 Task: Check the data of townhouses with price drops in the last 5 years.
Action: Mouse moved to (584, 52)
Screenshot: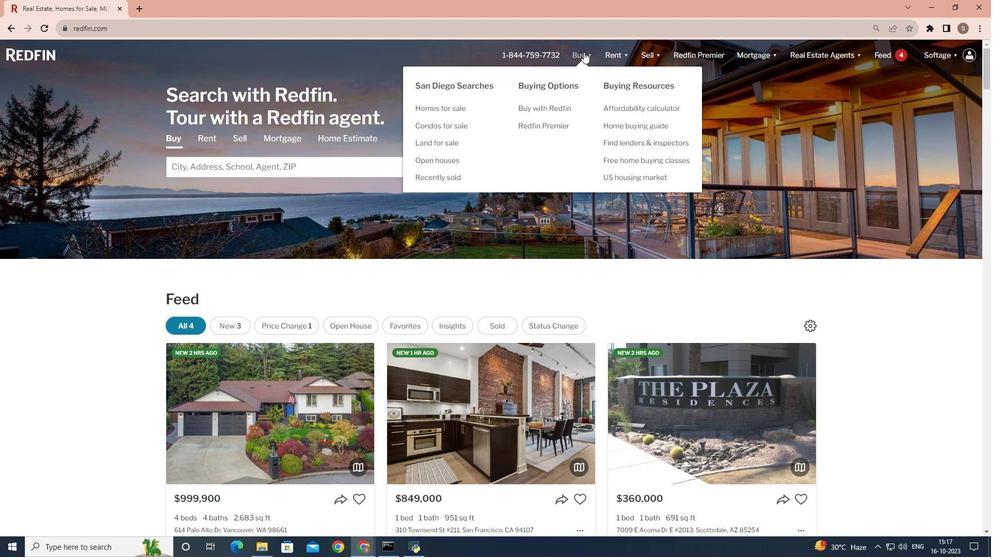 
Action: Mouse pressed left at (584, 52)
Screenshot: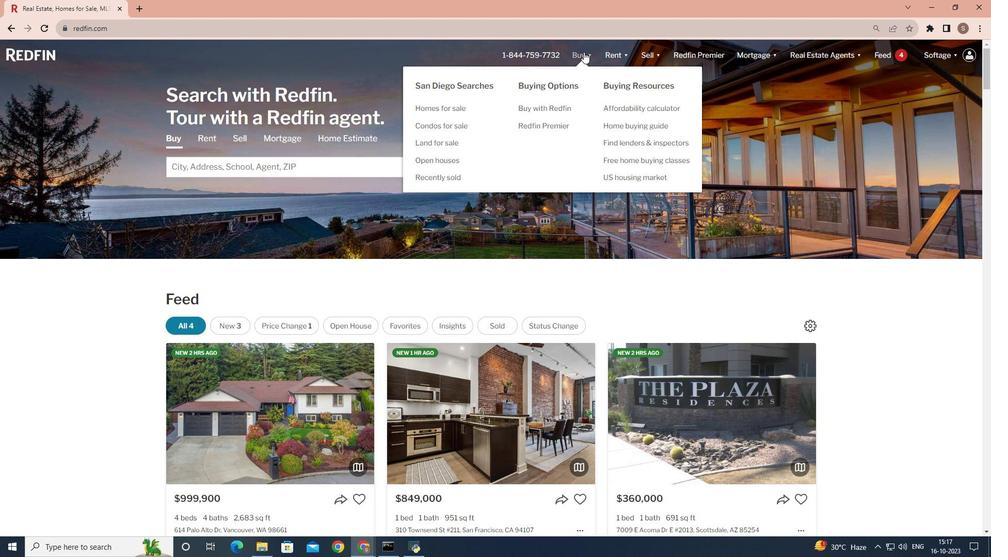 
Action: Mouse moved to (320, 217)
Screenshot: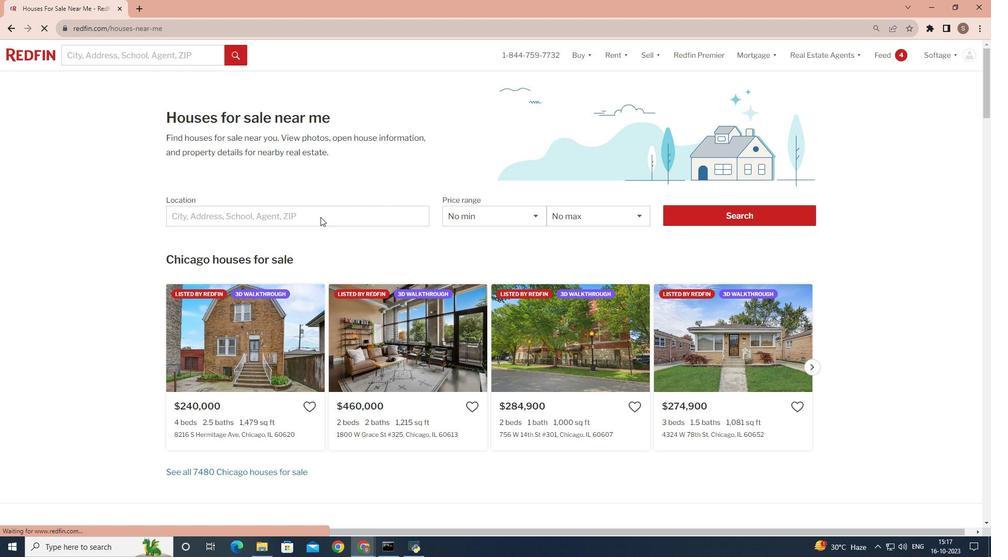 
Action: Mouse pressed left at (320, 217)
Screenshot: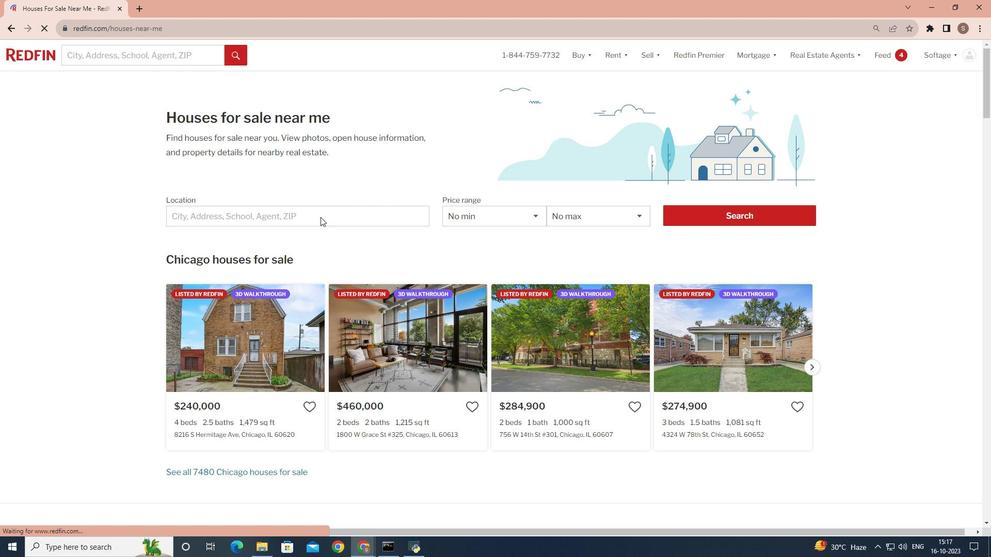 
Action: Mouse moved to (291, 212)
Screenshot: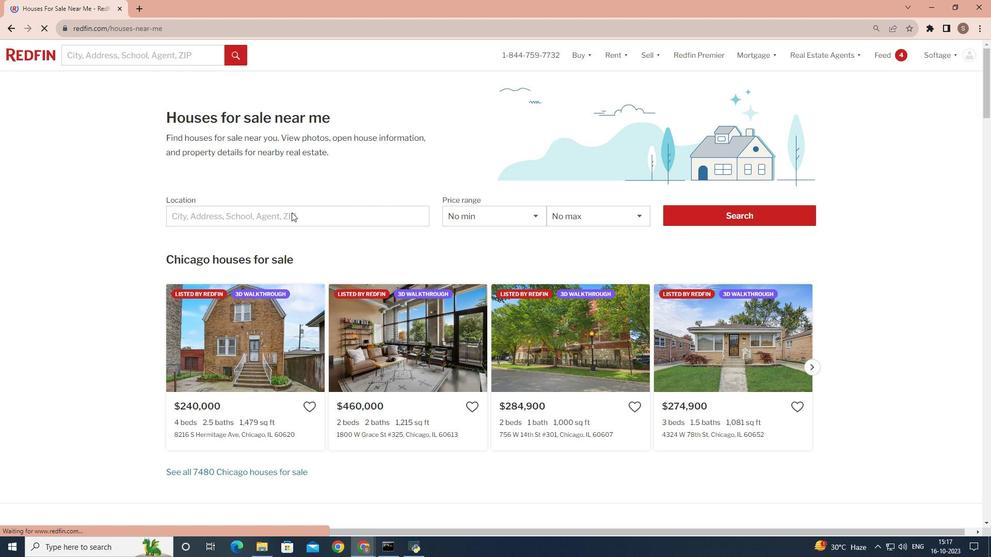 
Action: Mouse pressed left at (291, 212)
Screenshot: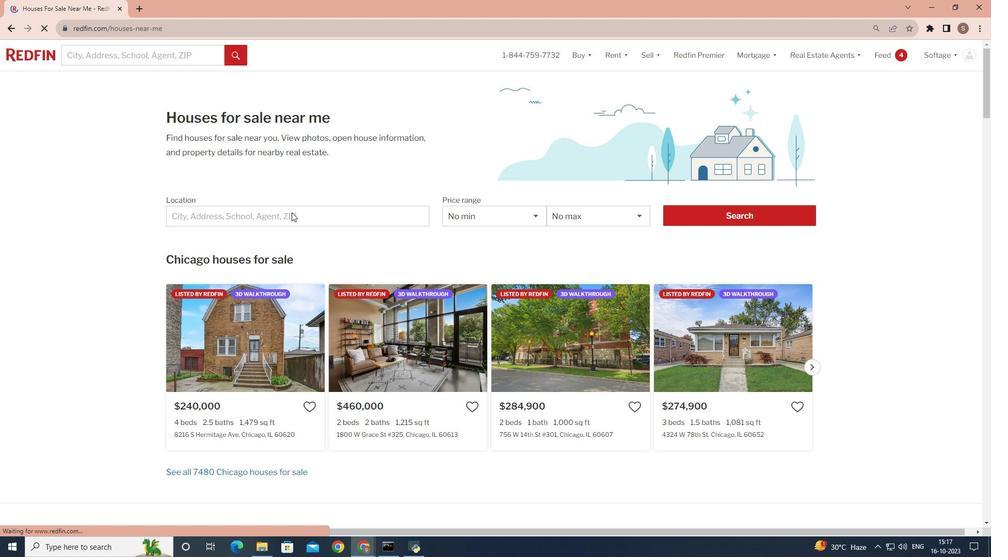 
Action: Mouse pressed left at (291, 212)
Screenshot: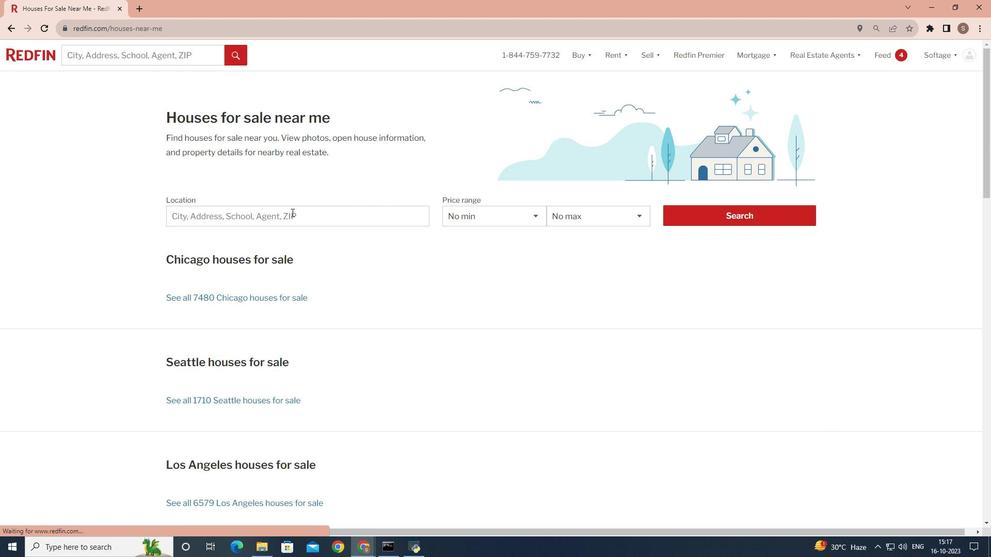 
Action: Key pressed <Key.shift>San<Key.space><Key.shift>Diego
Screenshot: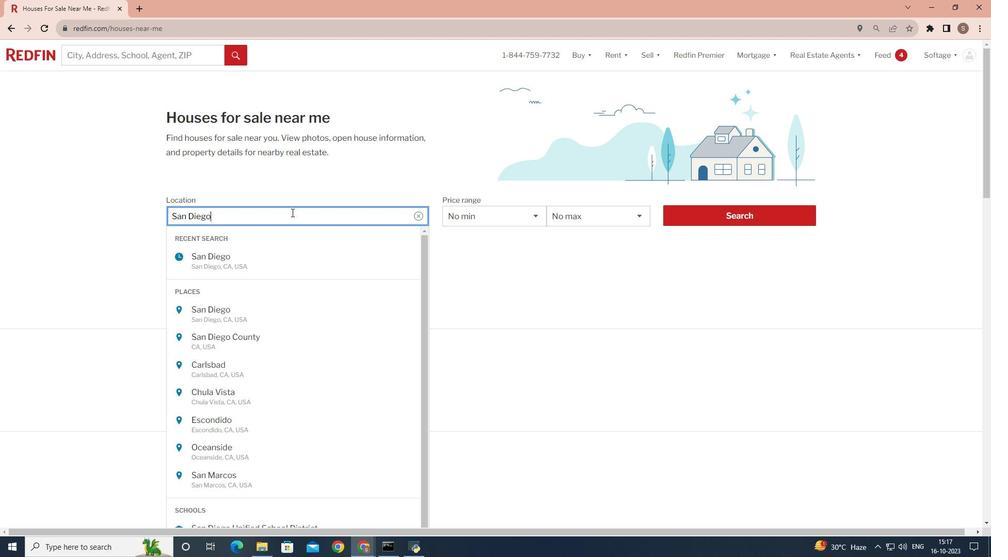 
Action: Mouse moved to (744, 215)
Screenshot: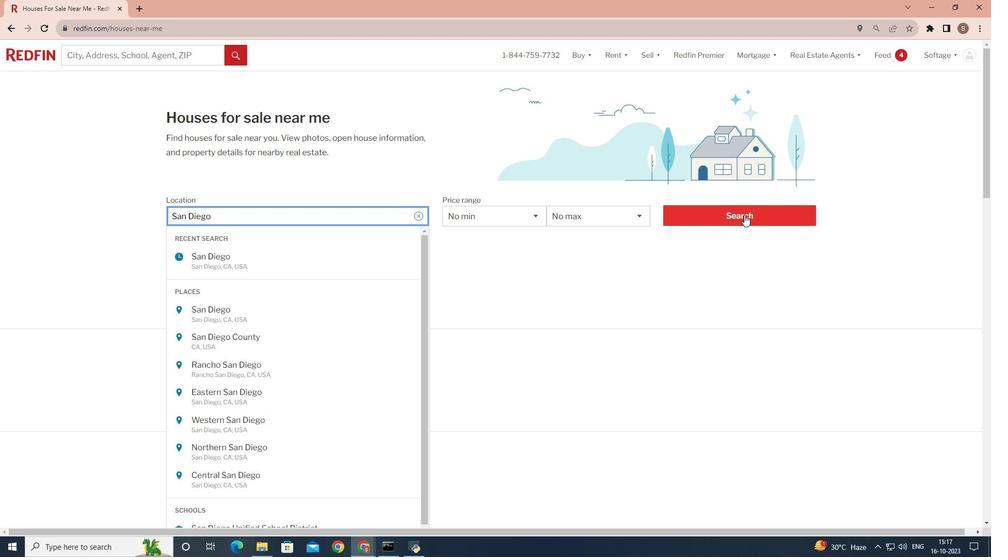 
Action: Mouse pressed left at (744, 215)
Screenshot: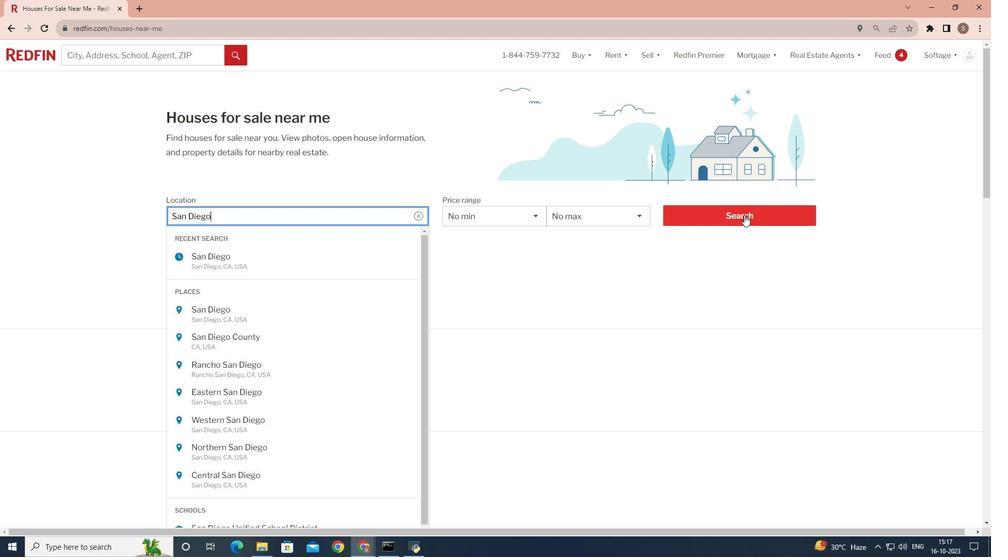
Action: Mouse pressed left at (744, 215)
Screenshot: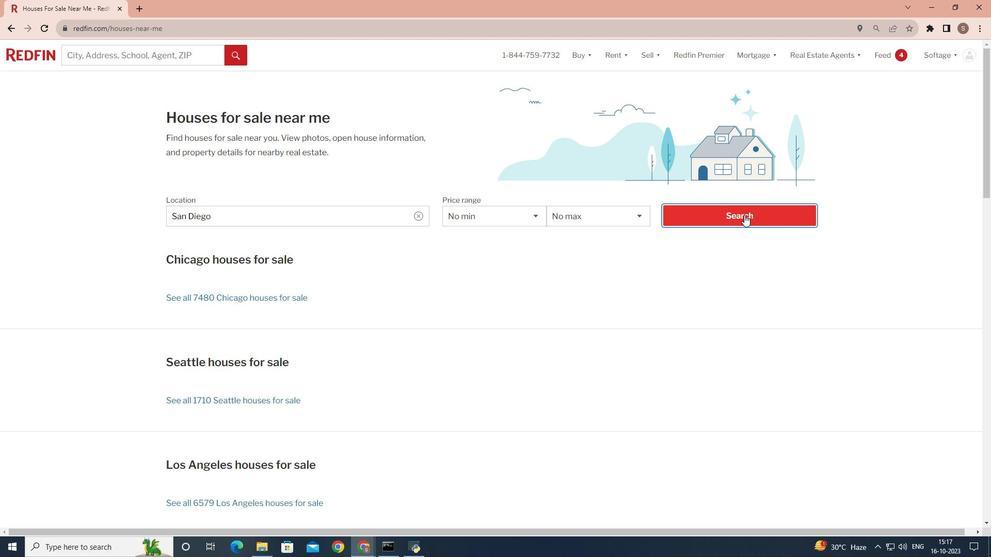
Action: Mouse moved to (863, 88)
Screenshot: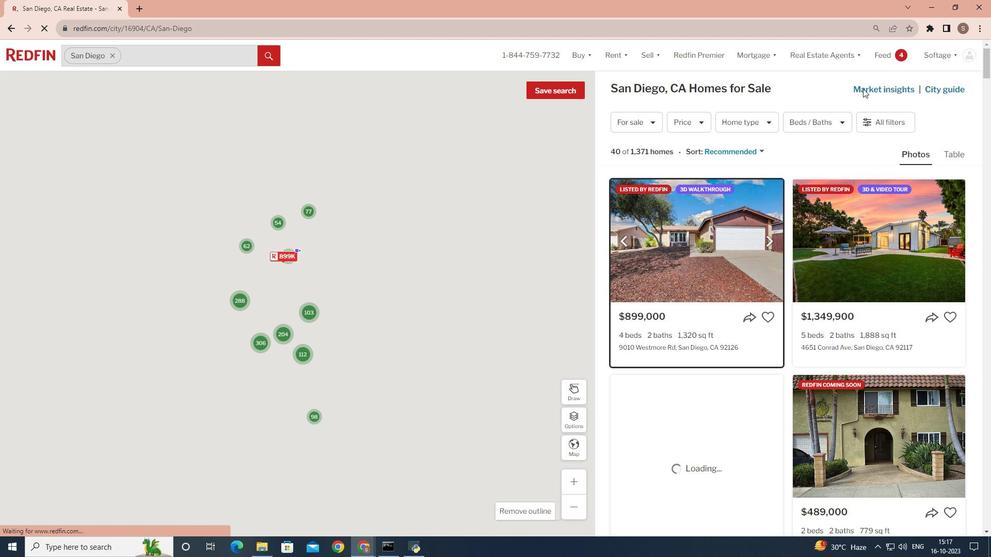 
Action: Mouse pressed left at (863, 88)
Screenshot: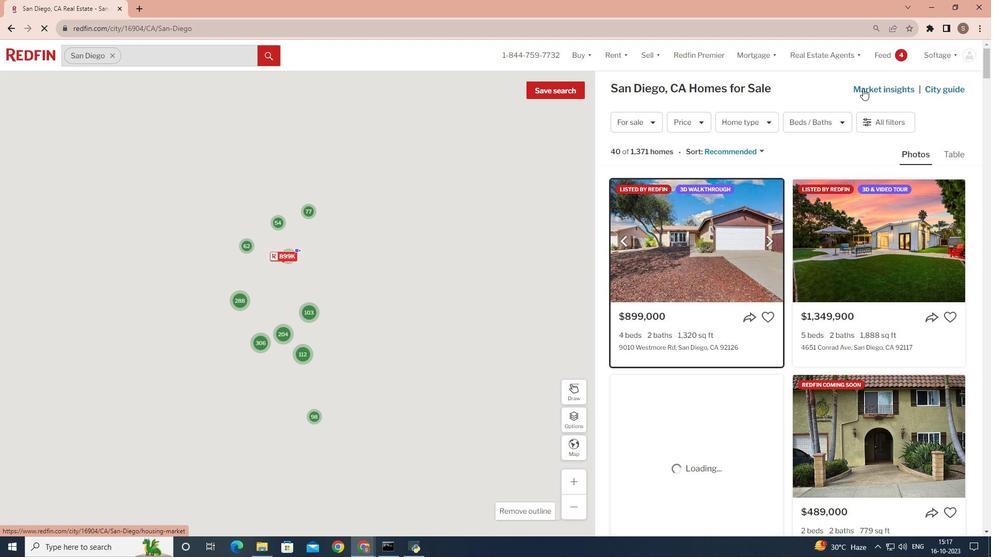 
Action: Mouse moved to (245, 170)
Screenshot: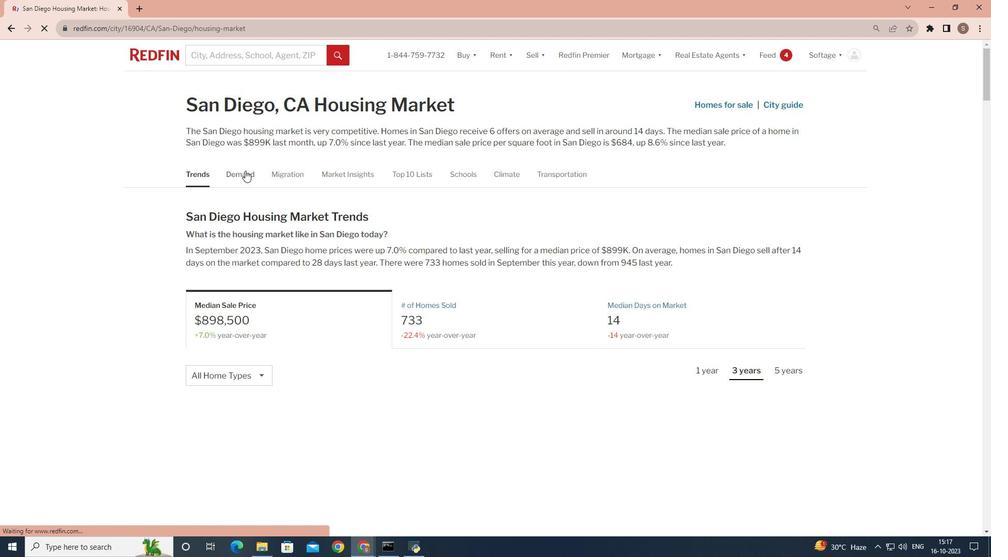 
Action: Mouse pressed left at (245, 170)
Screenshot: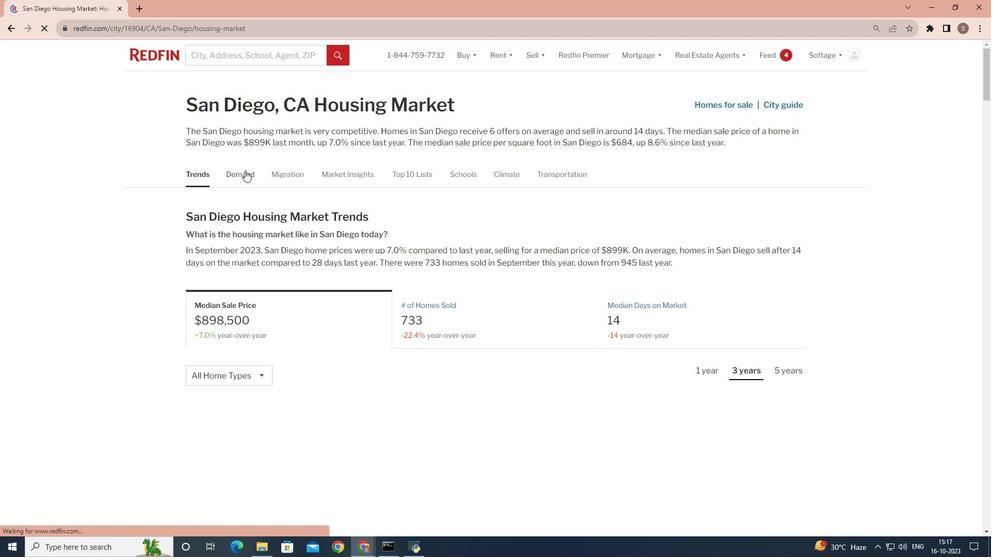 
Action: Mouse moved to (633, 200)
Screenshot: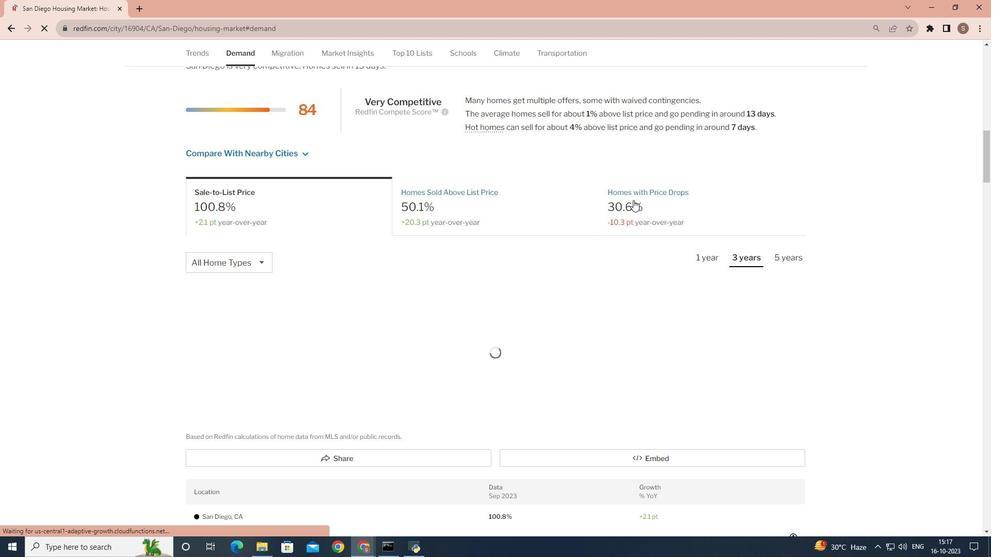 
Action: Mouse pressed left at (633, 200)
Screenshot: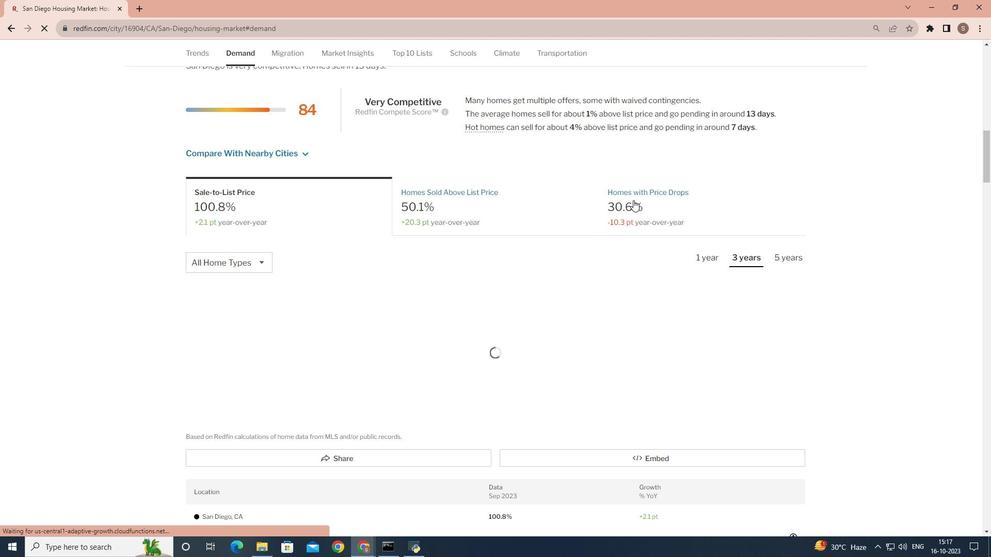 
Action: Mouse moved to (264, 249)
Screenshot: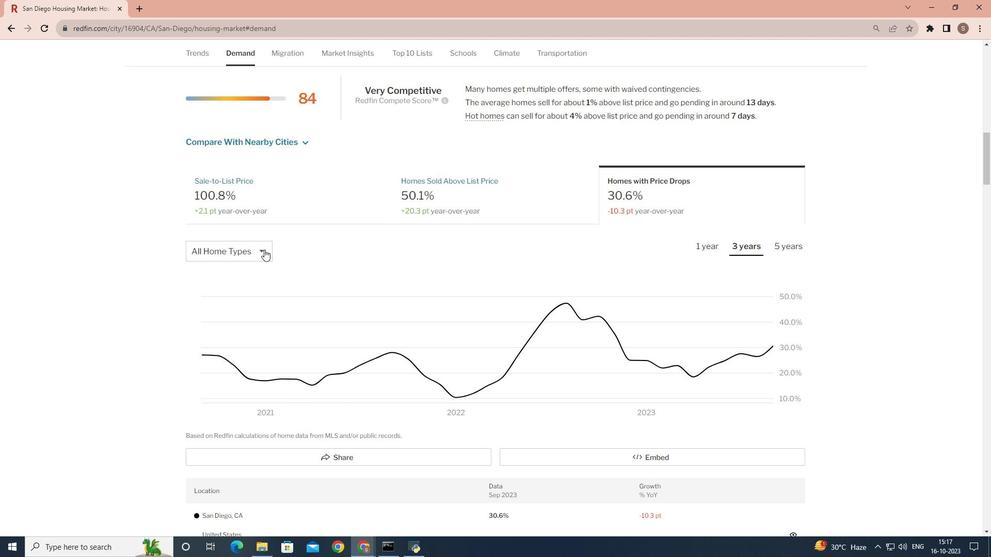 
Action: Mouse pressed left at (264, 249)
Screenshot: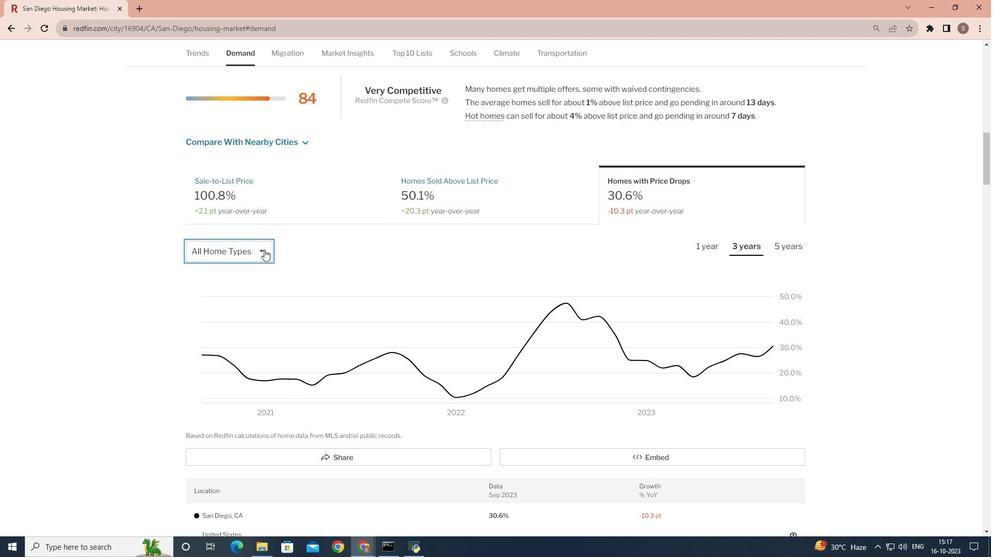 
Action: Mouse moved to (243, 311)
Screenshot: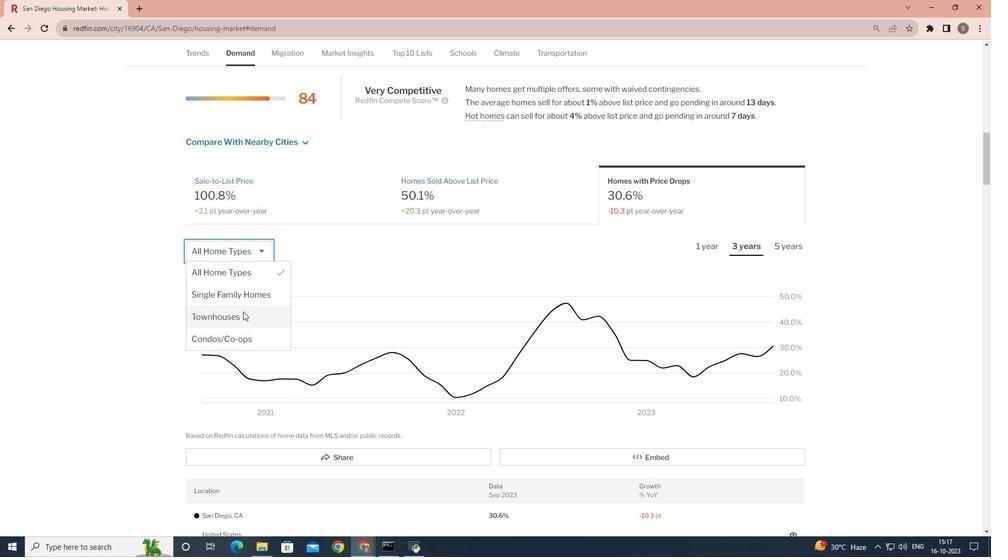 
Action: Mouse pressed left at (243, 311)
Screenshot: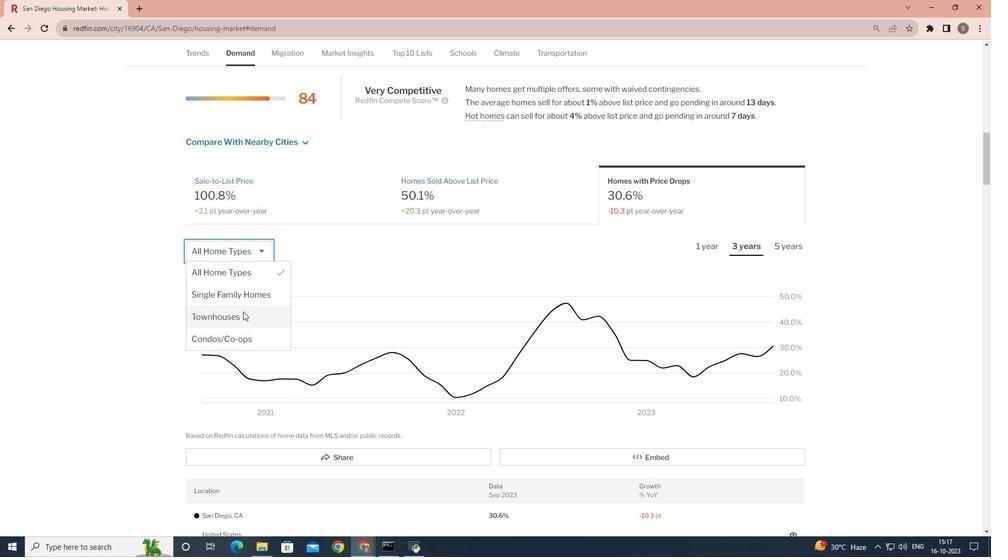 
Action: Mouse moved to (793, 246)
Screenshot: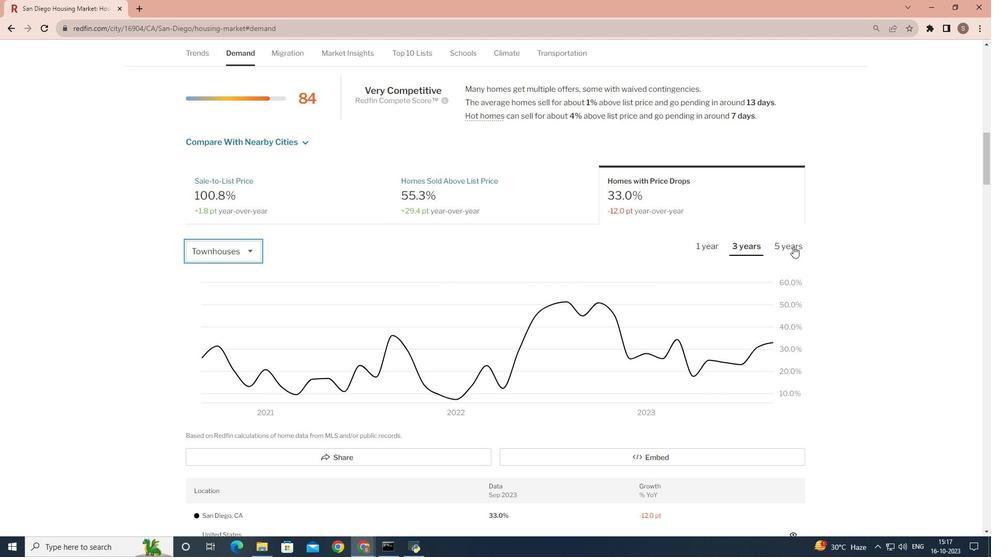 
Action: Mouse pressed left at (793, 246)
Screenshot: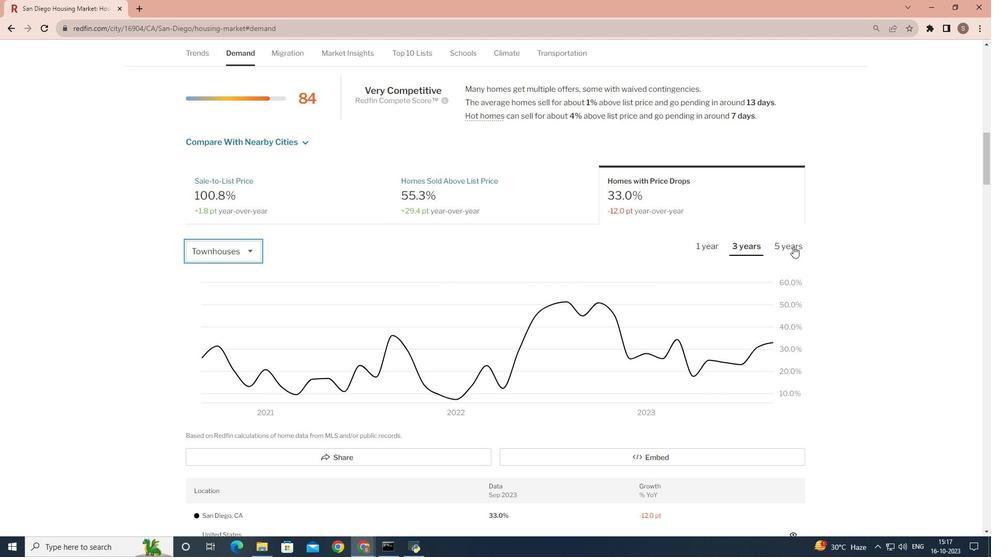 
